Task: Create a due date automation trigger when advanced on, on the monday of the week before a card is due add content with an empty description at 11:00 AM.
Action: Mouse moved to (1077, 80)
Screenshot: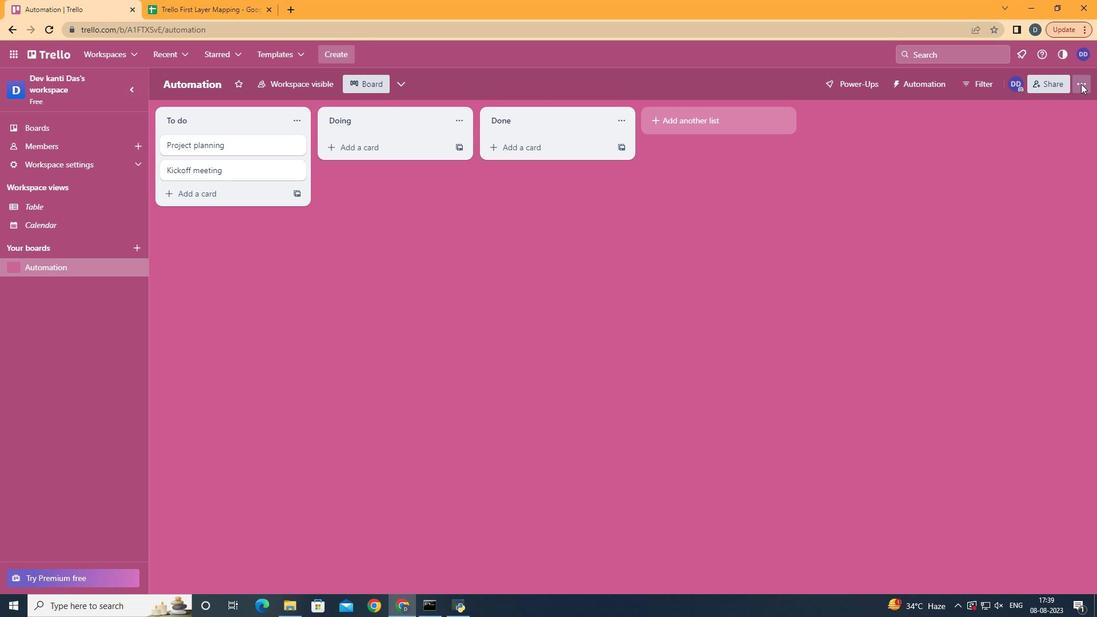 
Action: Mouse pressed left at (1077, 80)
Screenshot: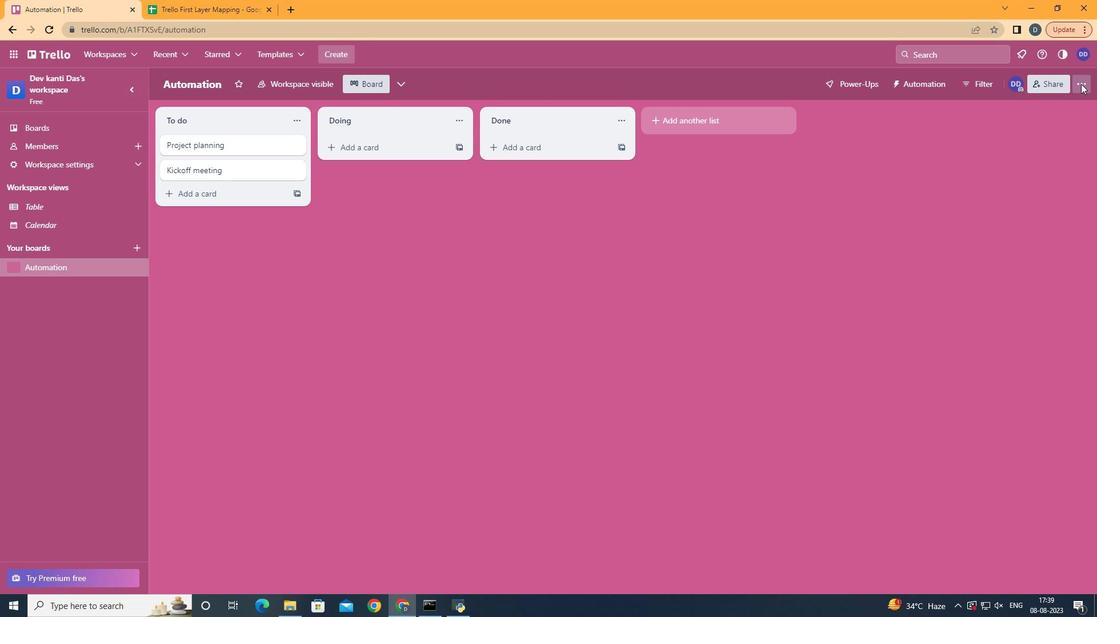 
Action: Mouse moved to (960, 245)
Screenshot: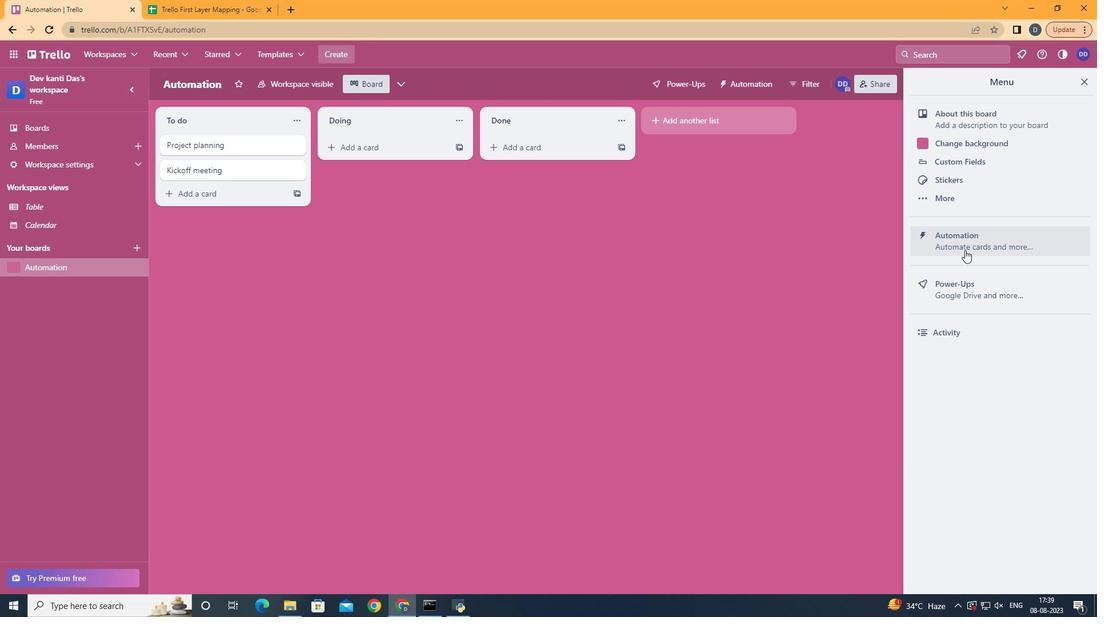 
Action: Mouse pressed left at (960, 245)
Screenshot: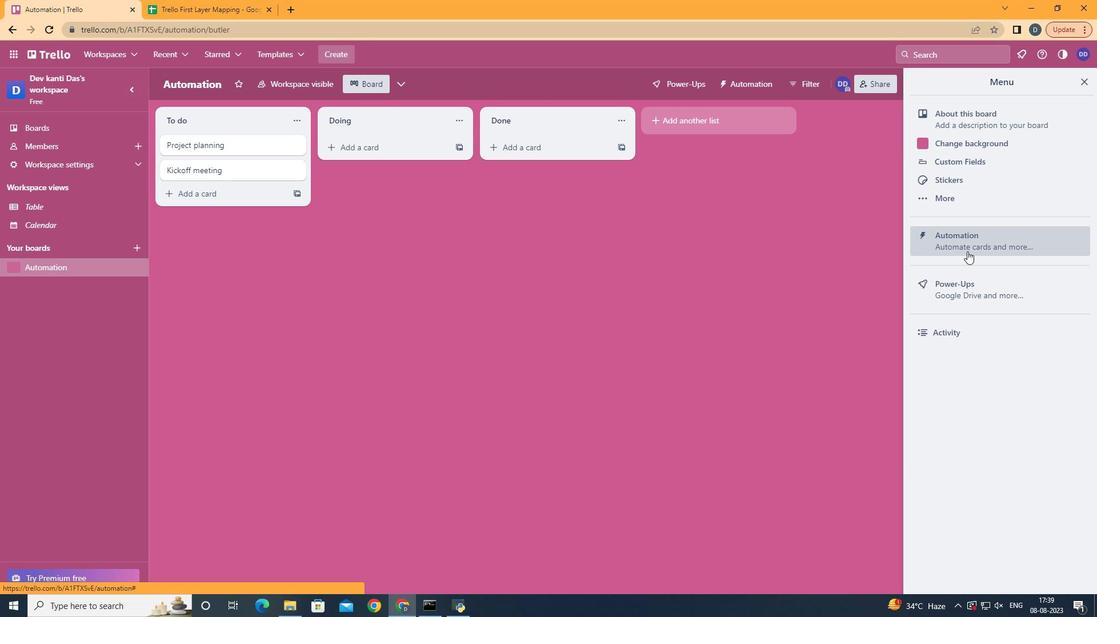 
Action: Mouse moved to (196, 232)
Screenshot: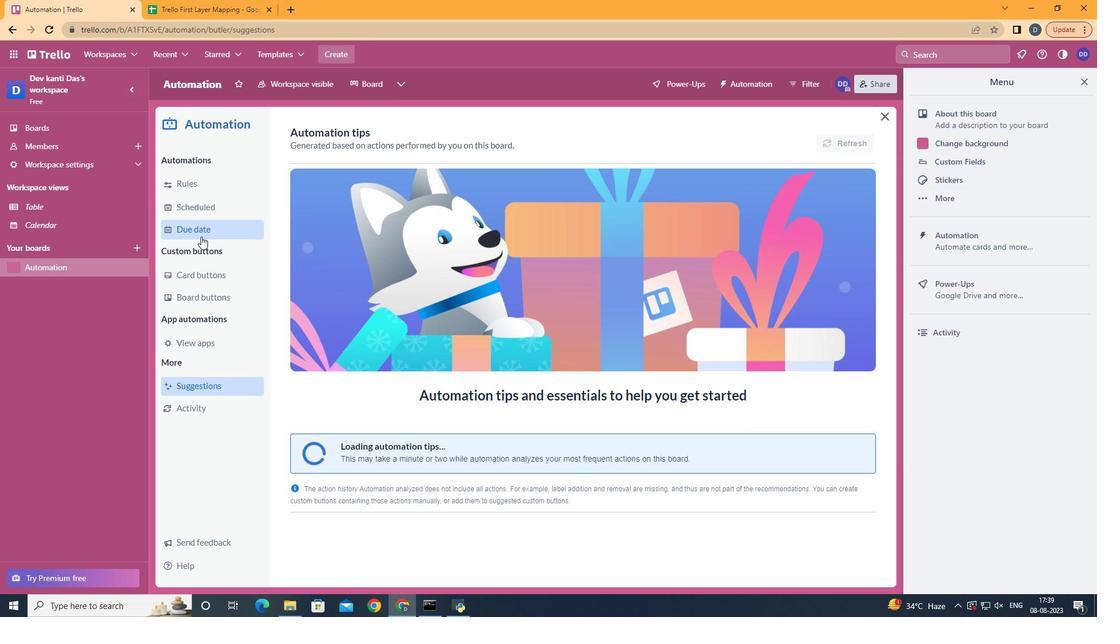 
Action: Mouse pressed left at (196, 232)
Screenshot: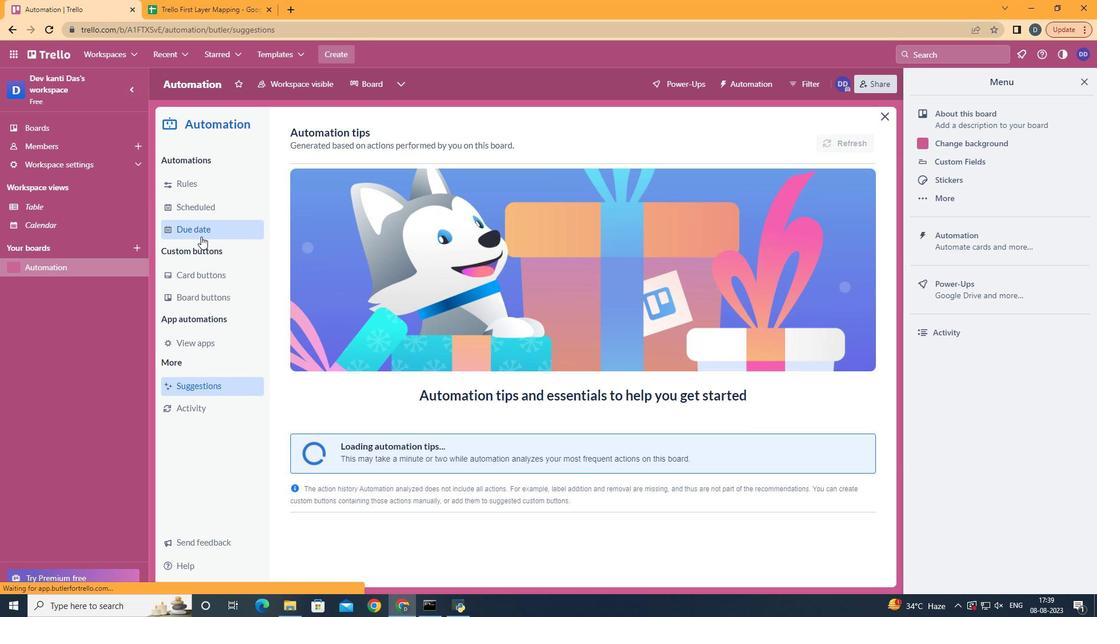 
Action: Mouse moved to (798, 128)
Screenshot: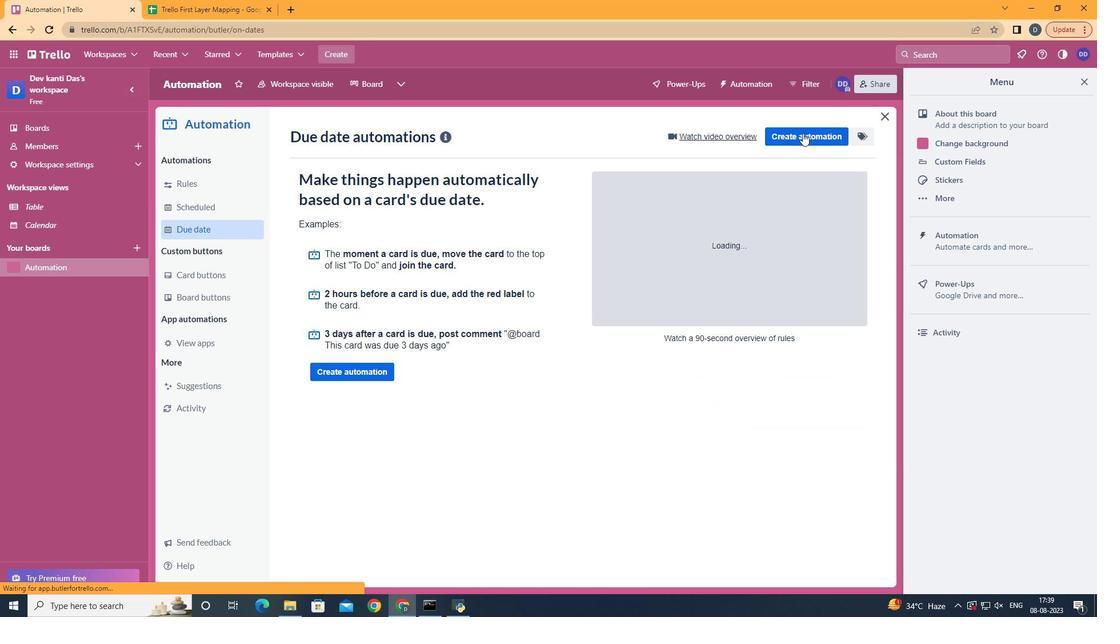 
Action: Mouse pressed left at (798, 128)
Screenshot: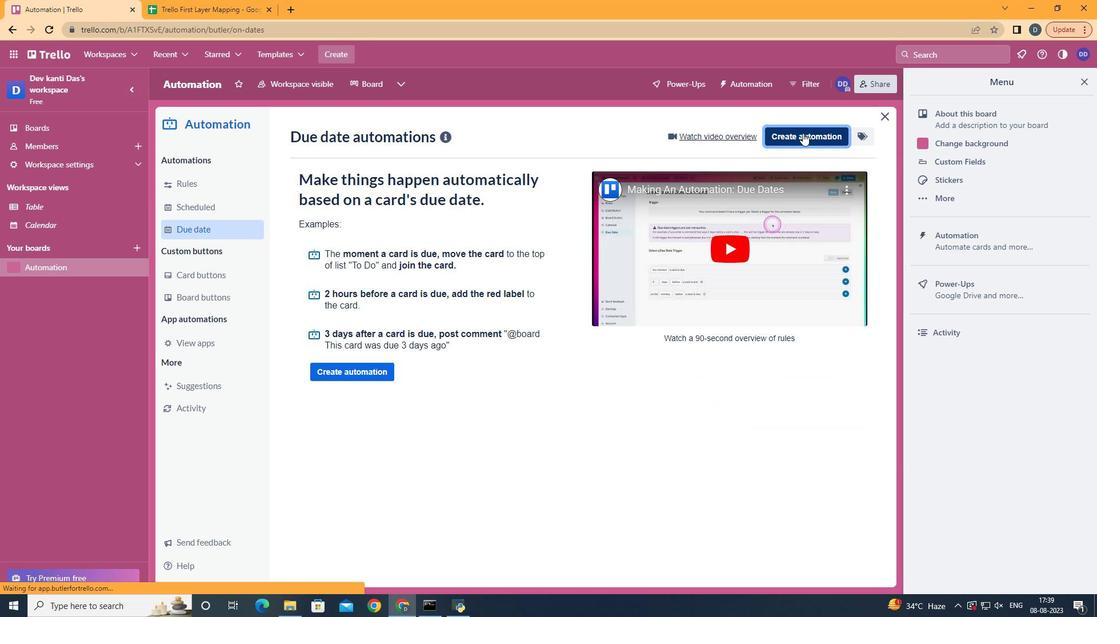 
Action: Mouse moved to (522, 240)
Screenshot: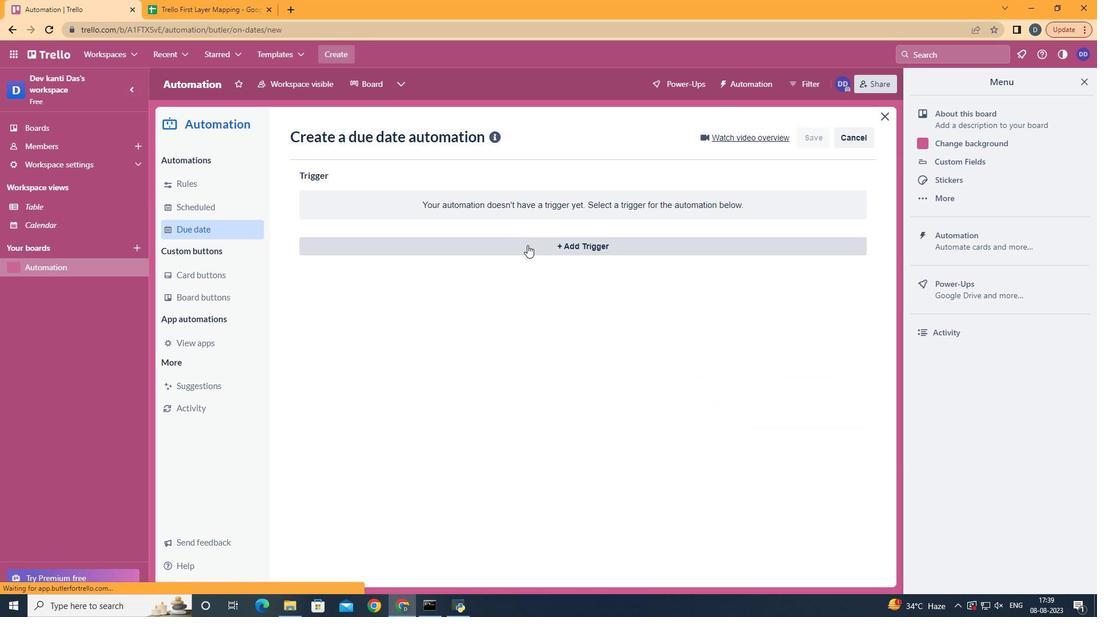 
Action: Mouse pressed left at (522, 240)
Screenshot: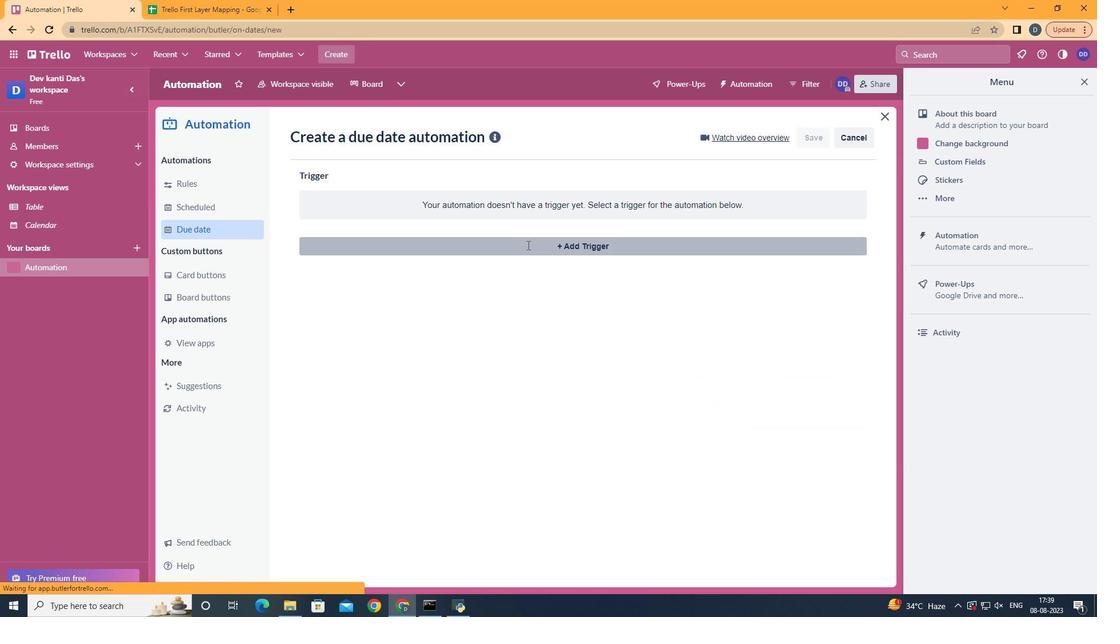 
Action: Mouse moved to (401, 545)
Screenshot: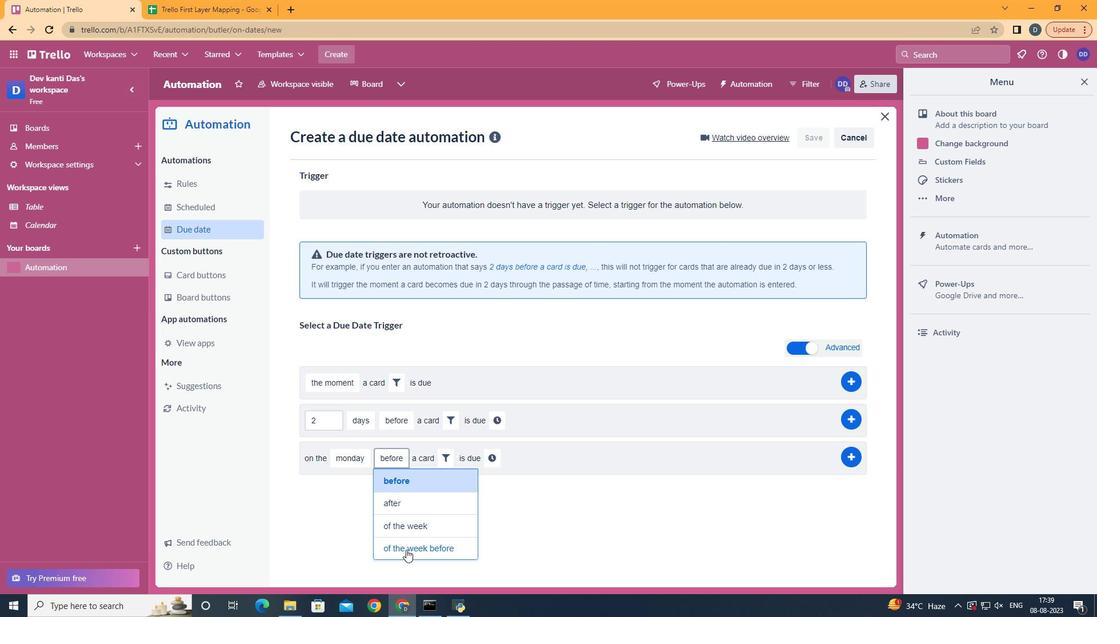 
Action: Mouse pressed left at (401, 545)
Screenshot: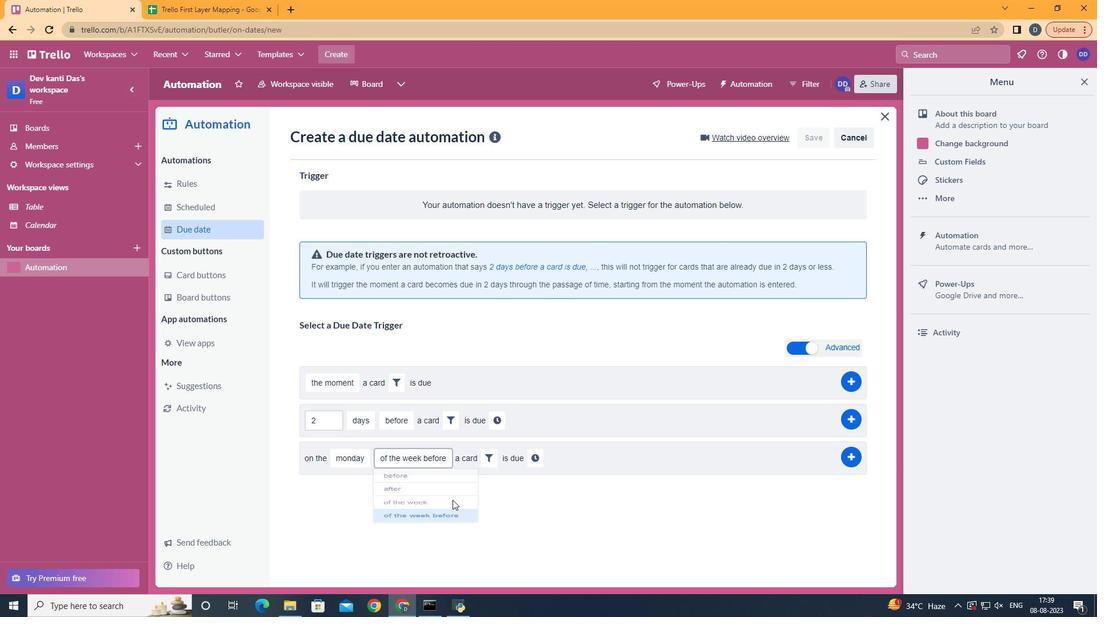 
Action: Mouse moved to (486, 459)
Screenshot: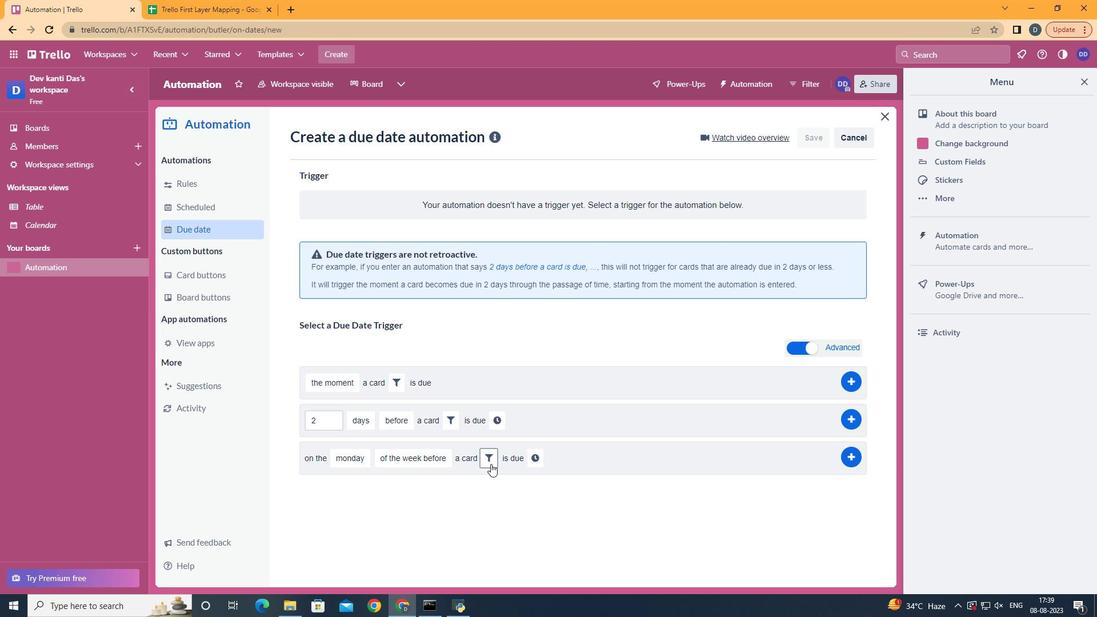 
Action: Mouse pressed left at (486, 459)
Screenshot: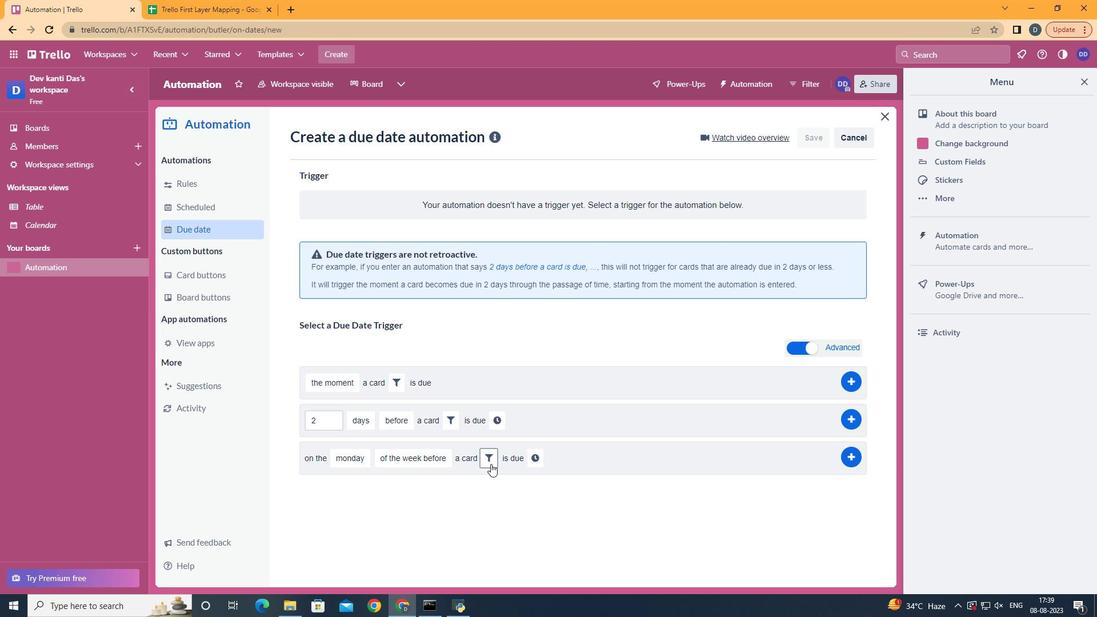 
Action: Mouse moved to (635, 487)
Screenshot: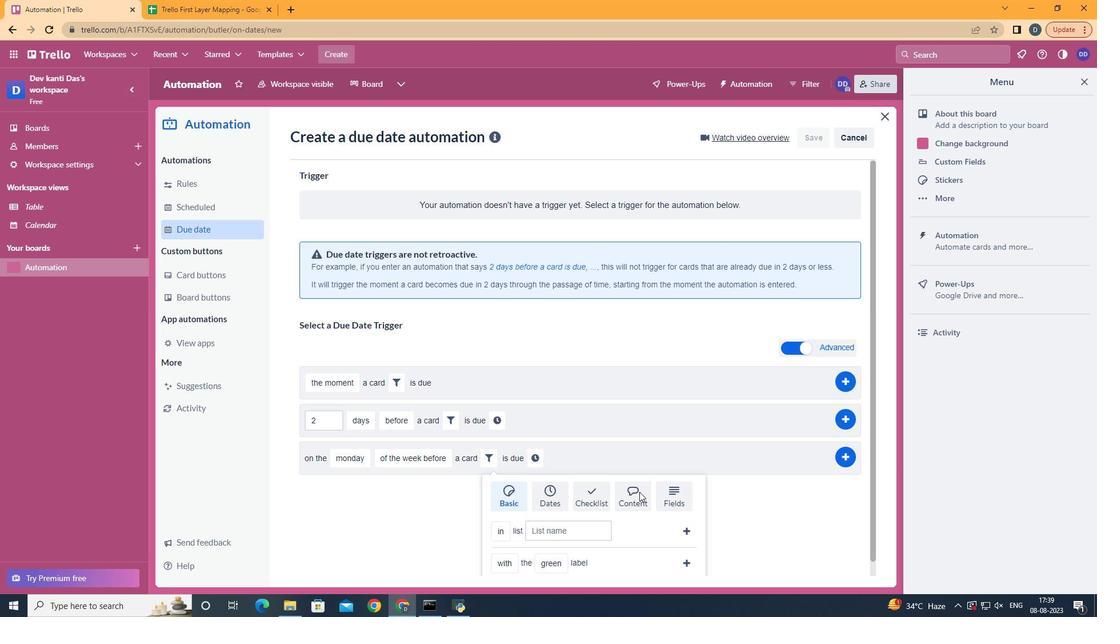 
Action: Mouse pressed left at (635, 487)
Screenshot: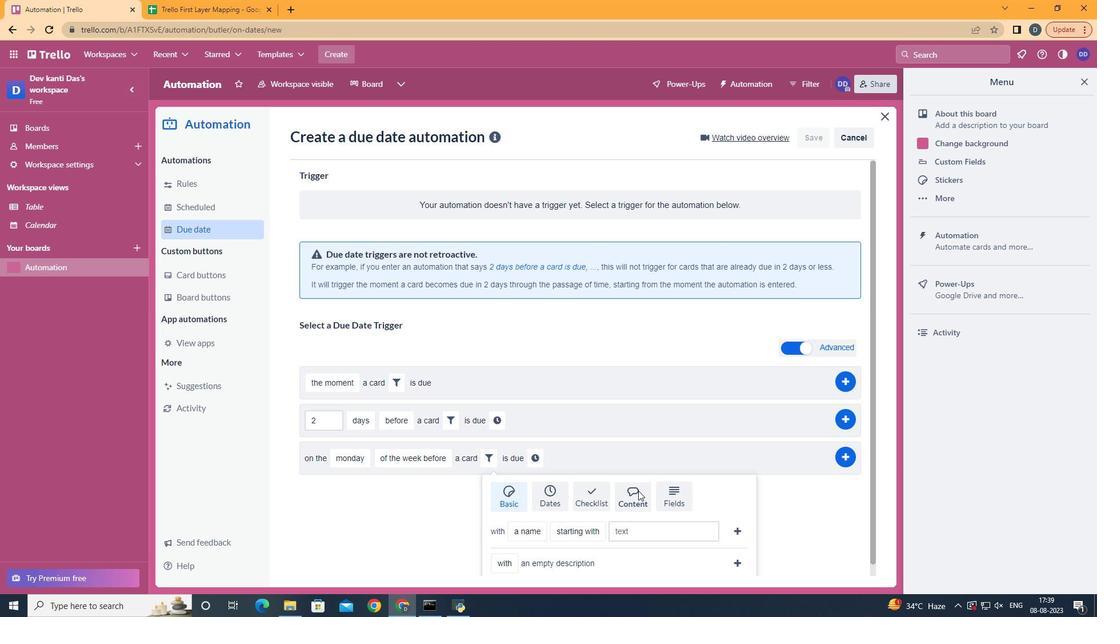 
Action: Mouse moved to (633, 485)
Screenshot: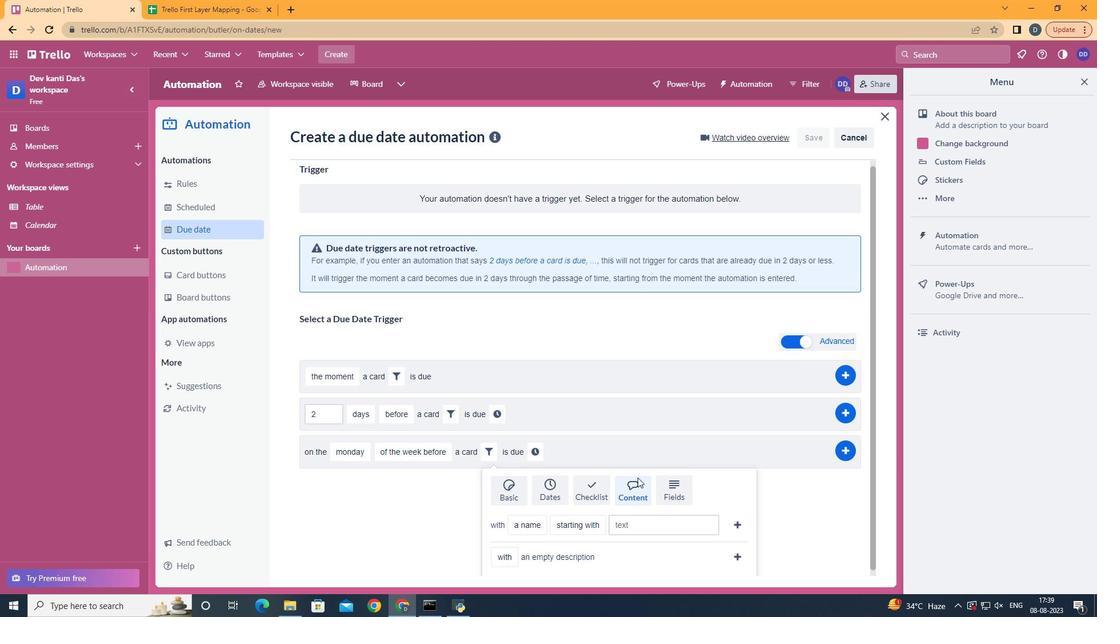 
Action: Mouse scrolled (633, 485) with delta (0, 0)
Screenshot: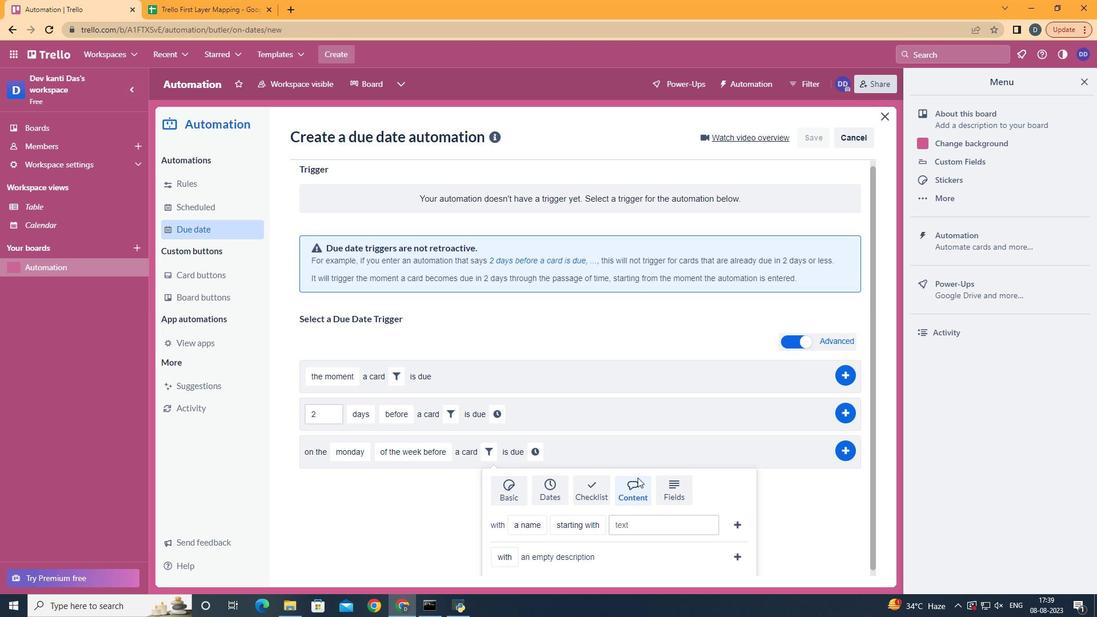 
Action: Mouse scrolled (633, 485) with delta (0, 0)
Screenshot: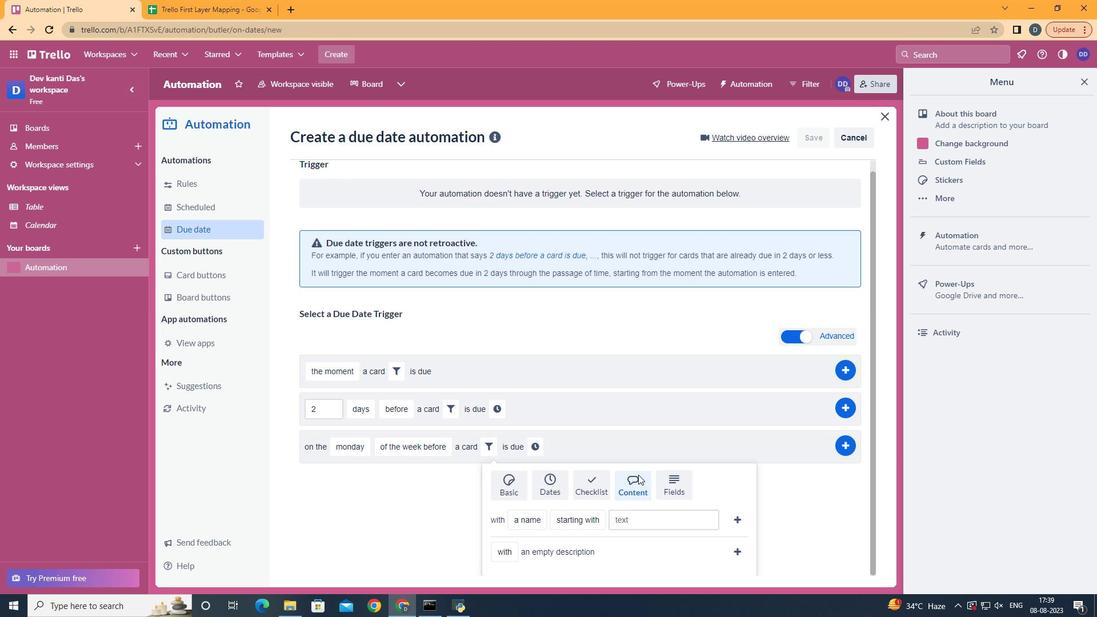 
Action: Mouse scrolled (633, 485) with delta (0, 0)
Screenshot: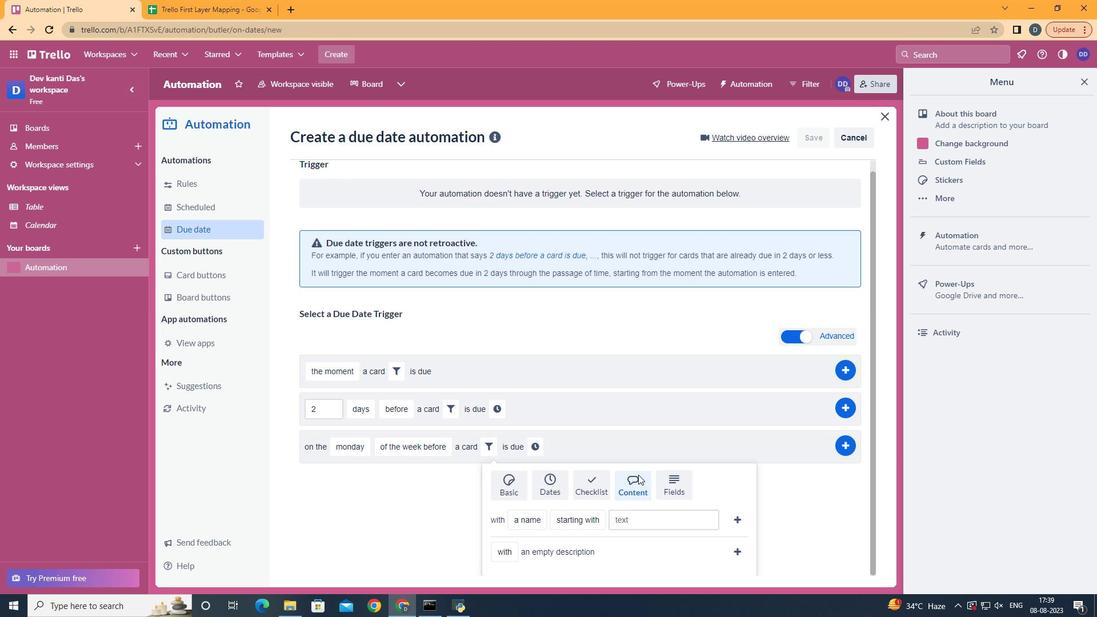 
Action: Mouse scrolled (633, 485) with delta (0, 0)
Screenshot: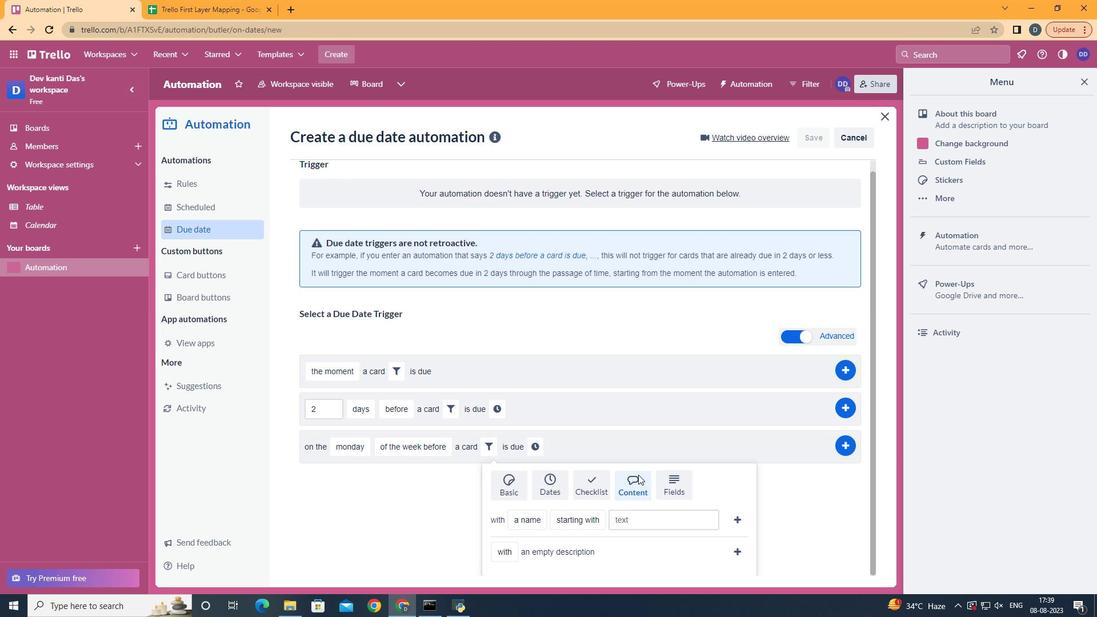 
Action: Mouse scrolled (633, 485) with delta (0, 0)
Screenshot: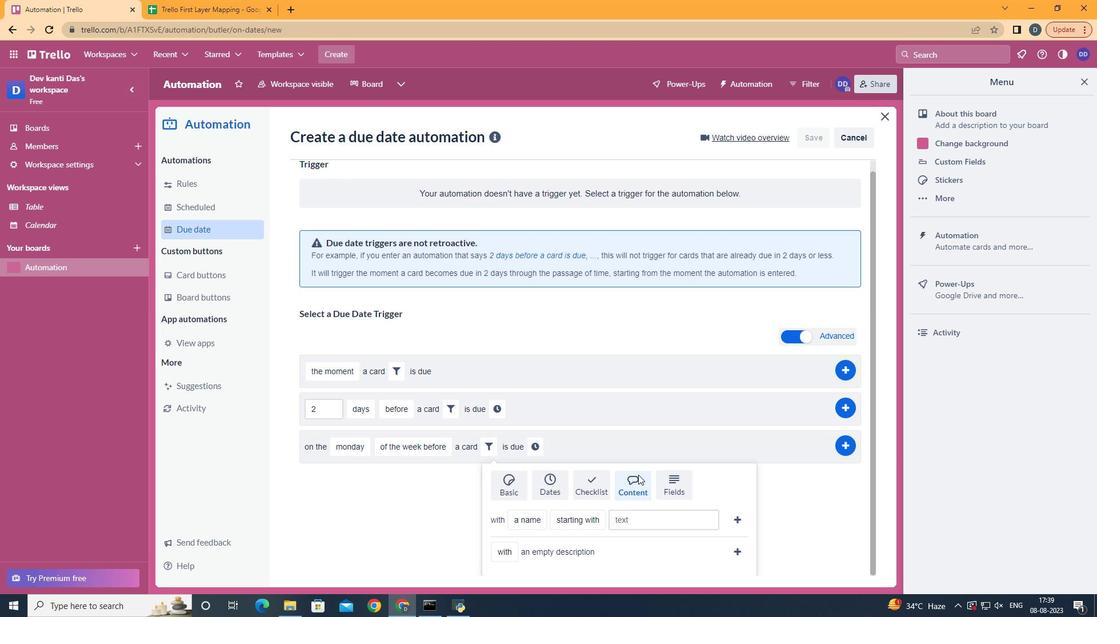
Action: Mouse moved to (505, 498)
Screenshot: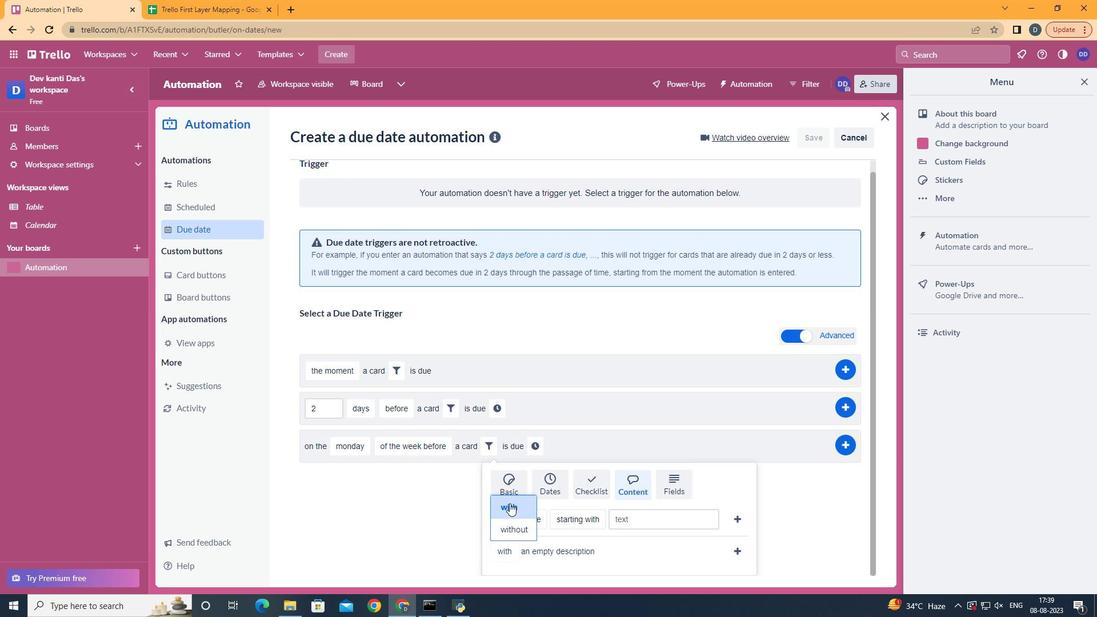 
Action: Mouse pressed left at (505, 498)
Screenshot: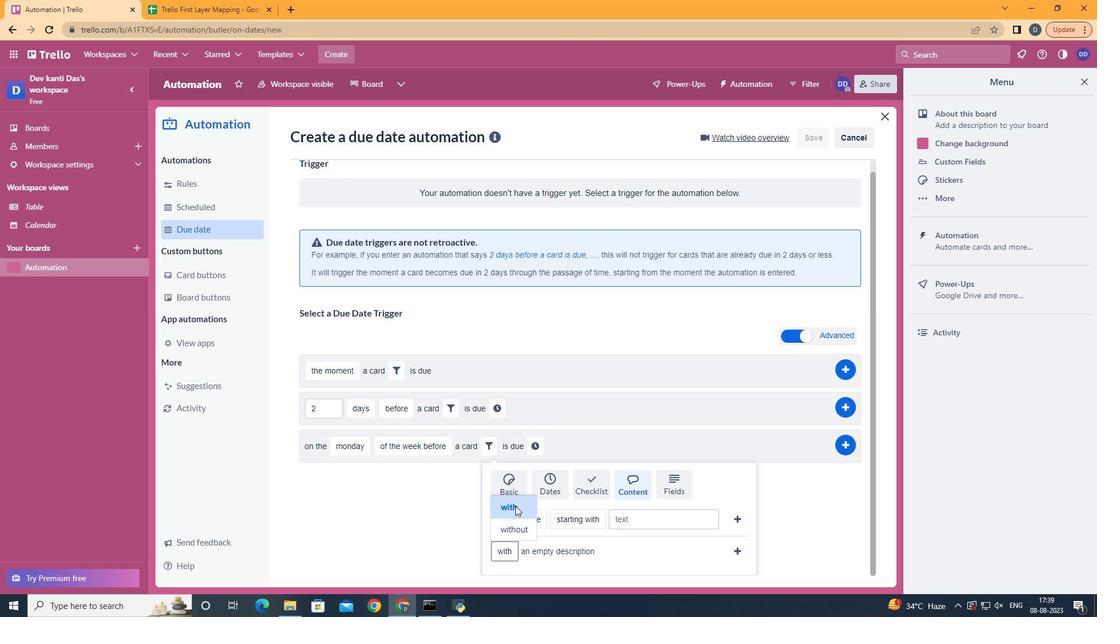 
Action: Mouse moved to (734, 537)
Screenshot: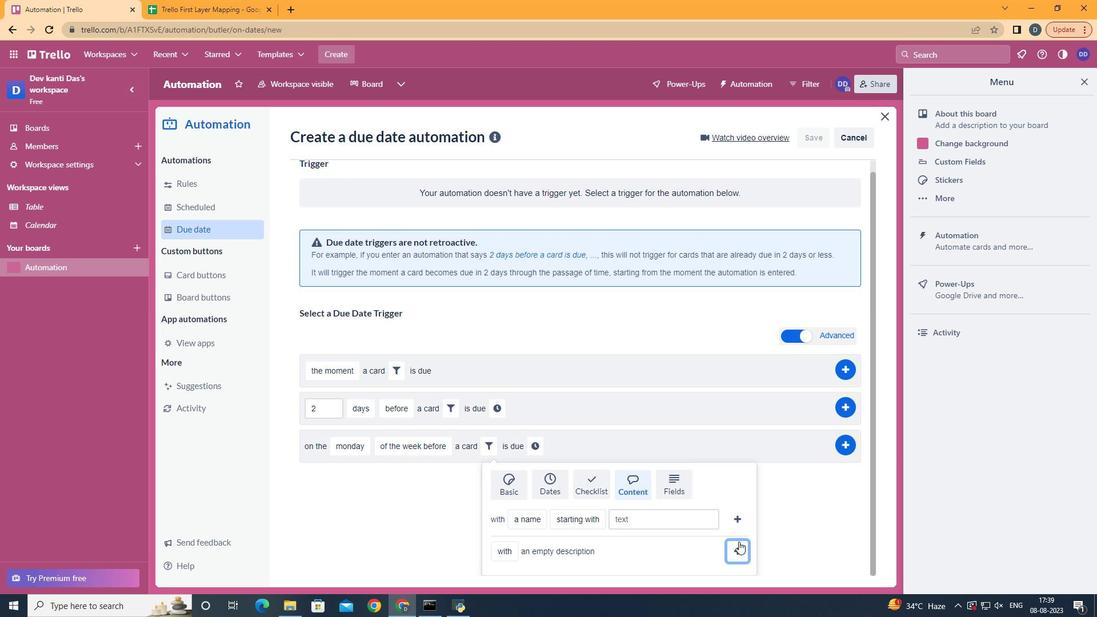 
Action: Mouse pressed left at (734, 537)
Screenshot: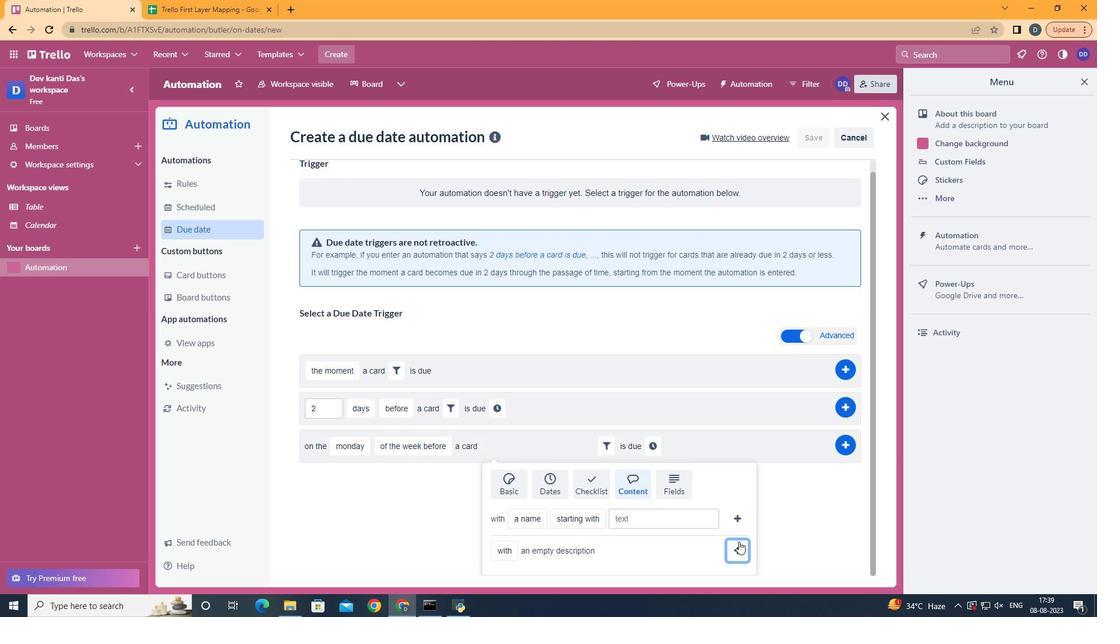 
Action: Mouse moved to (649, 452)
Screenshot: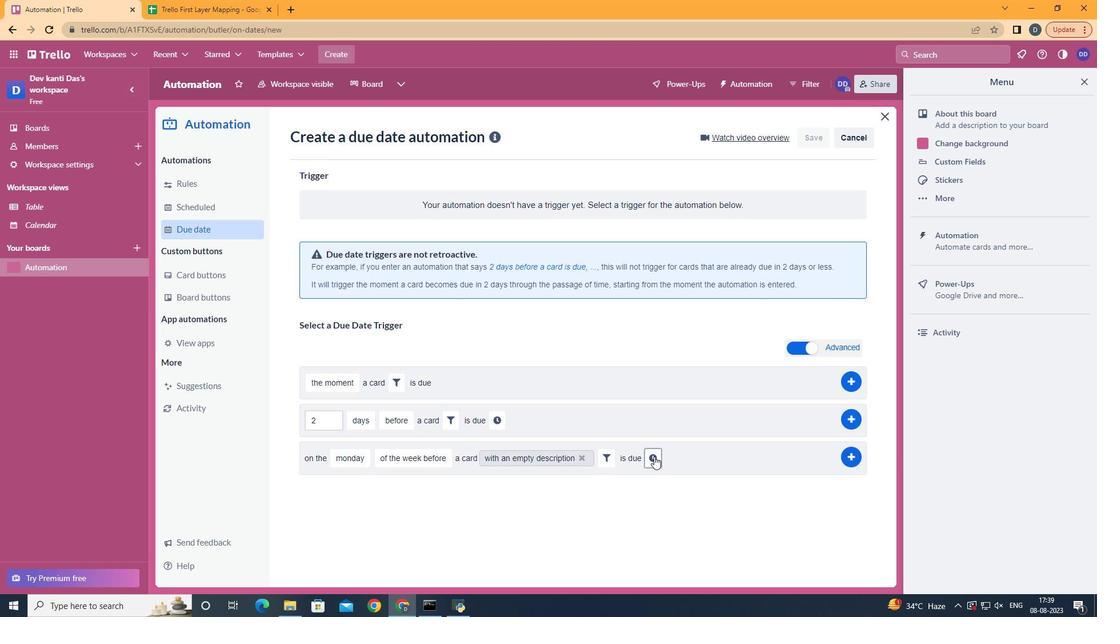 
Action: Mouse pressed left at (649, 452)
Screenshot: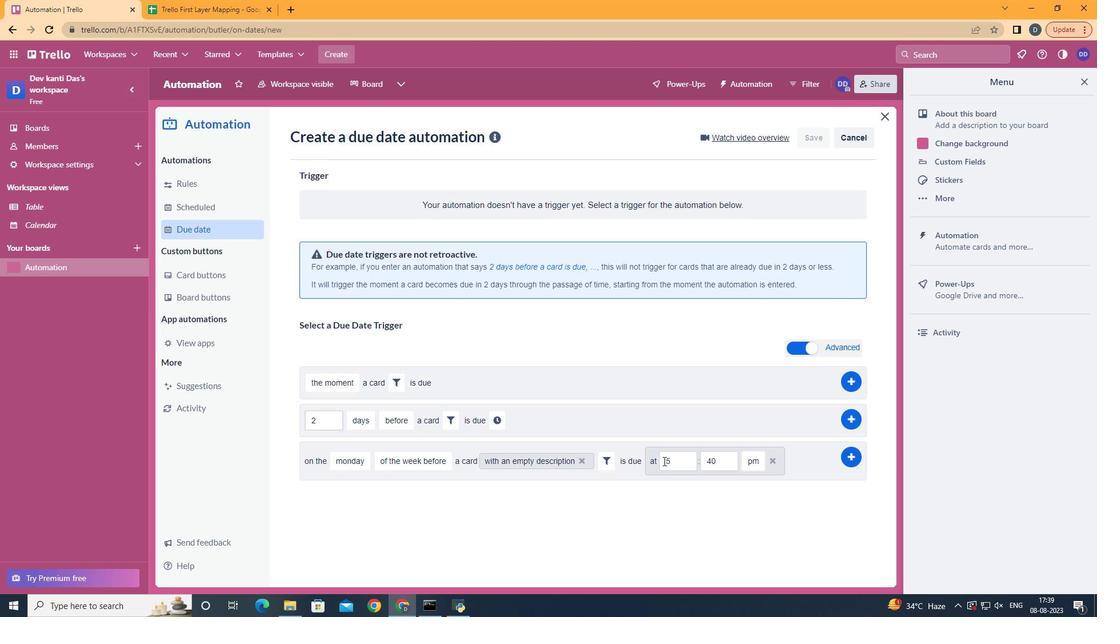 
Action: Mouse moved to (688, 460)
Screenshot: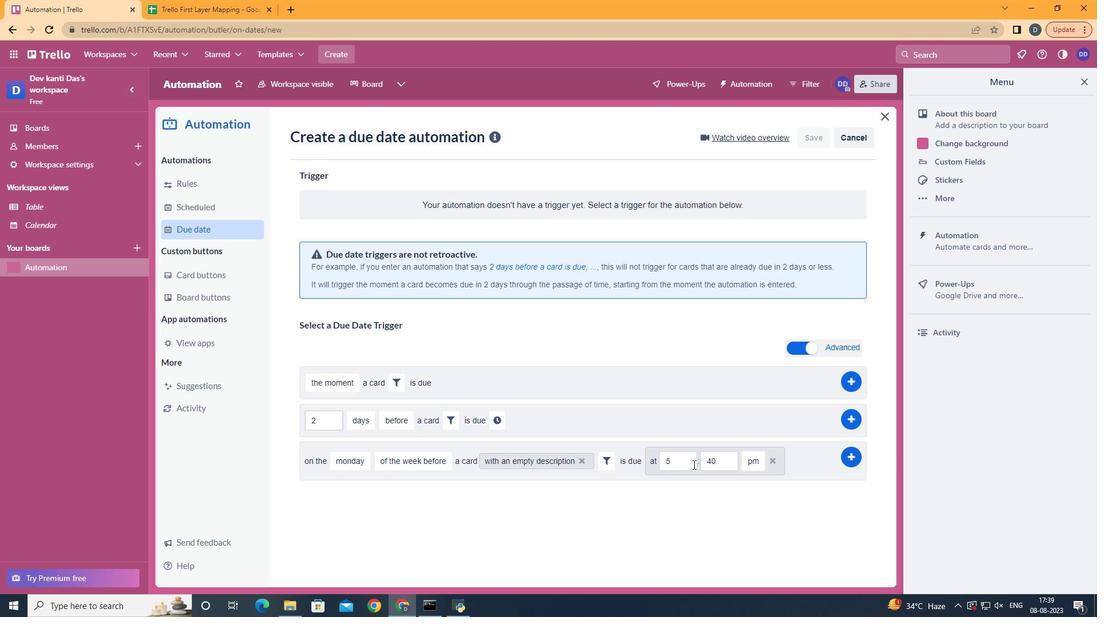 
Action: Mouse pressed left at (688, 460)
Screenshot: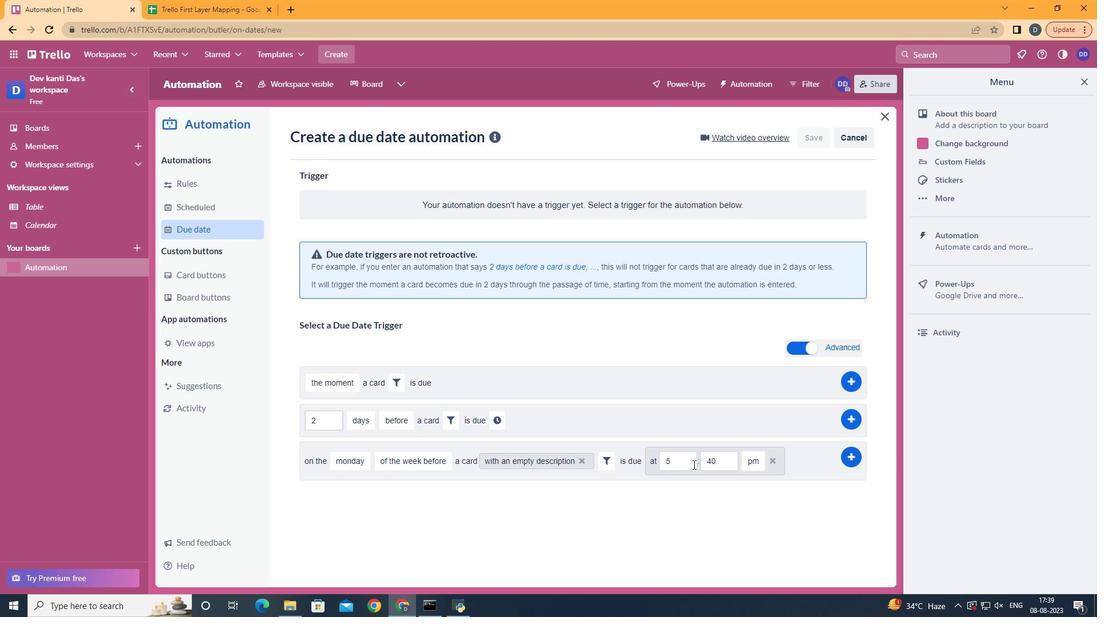 
Action: Mouse moved to (681, 461)
Screenshot: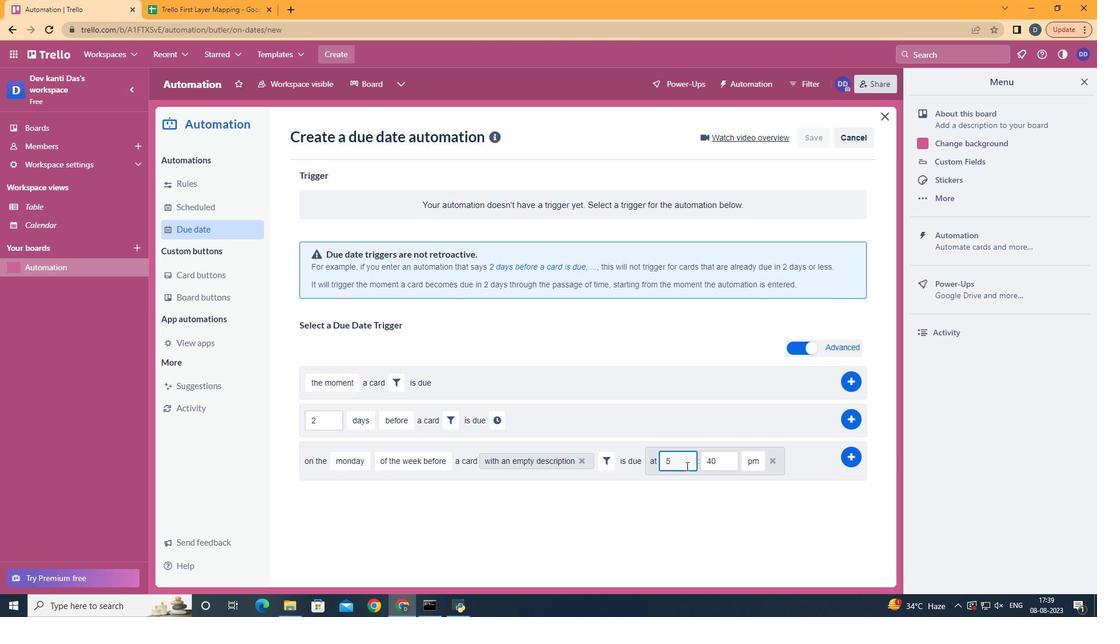 
Action: Key pressed <Key.backspace>11
Screenshot: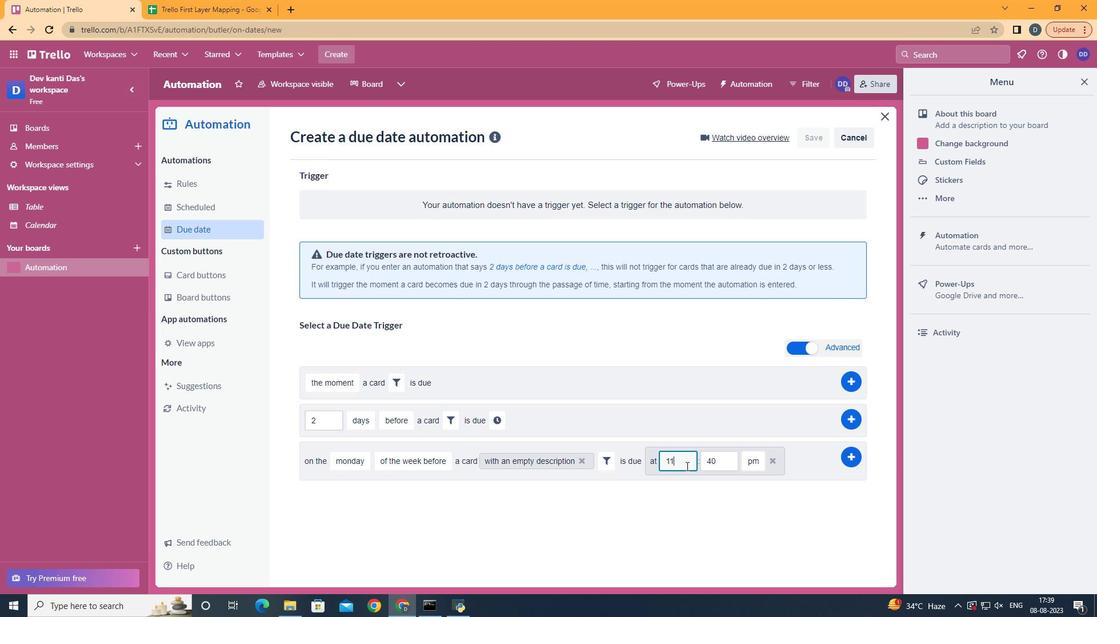 
Action: Mouse moved to (713, 458)
Screenshot: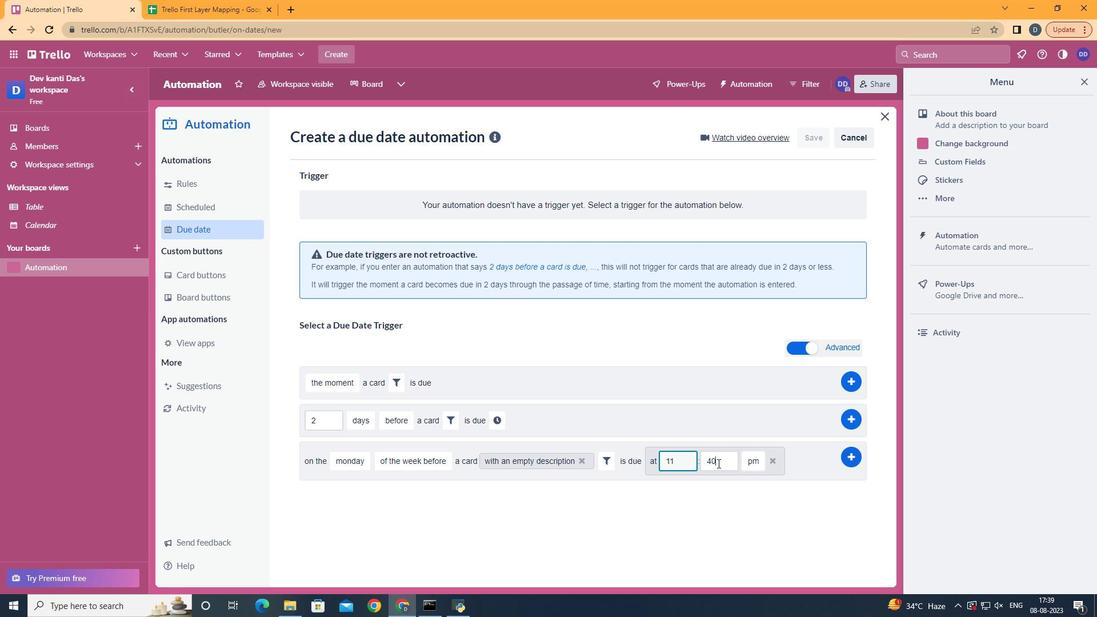 
Action: Mouse pressed left at (713, 458)
Screenshot: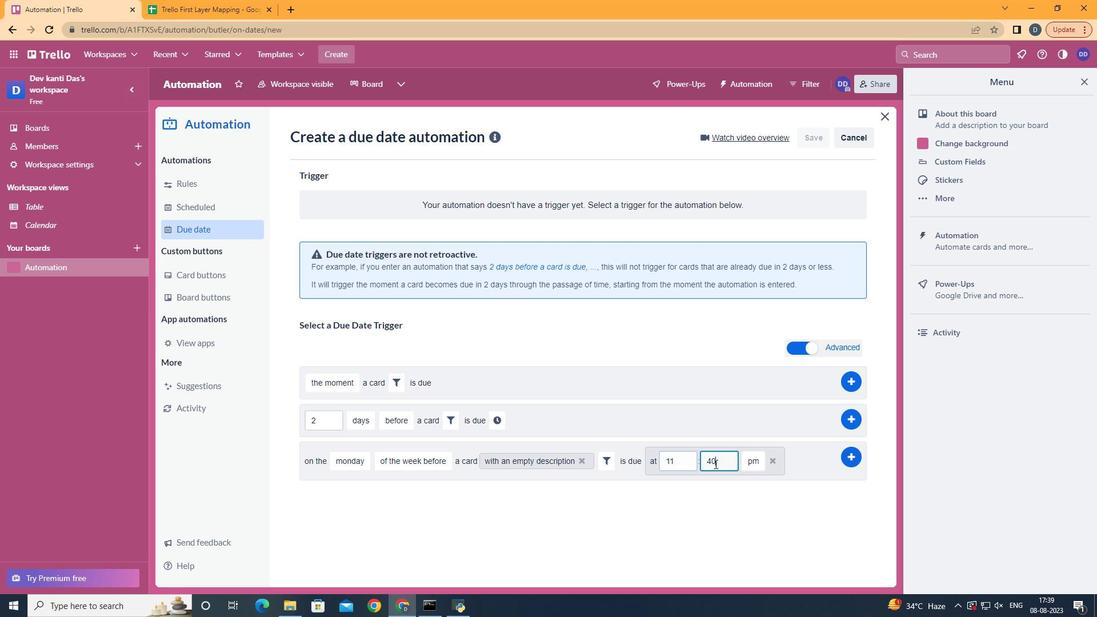 
Action: Mouse moved to (709, 460)
Screenshot: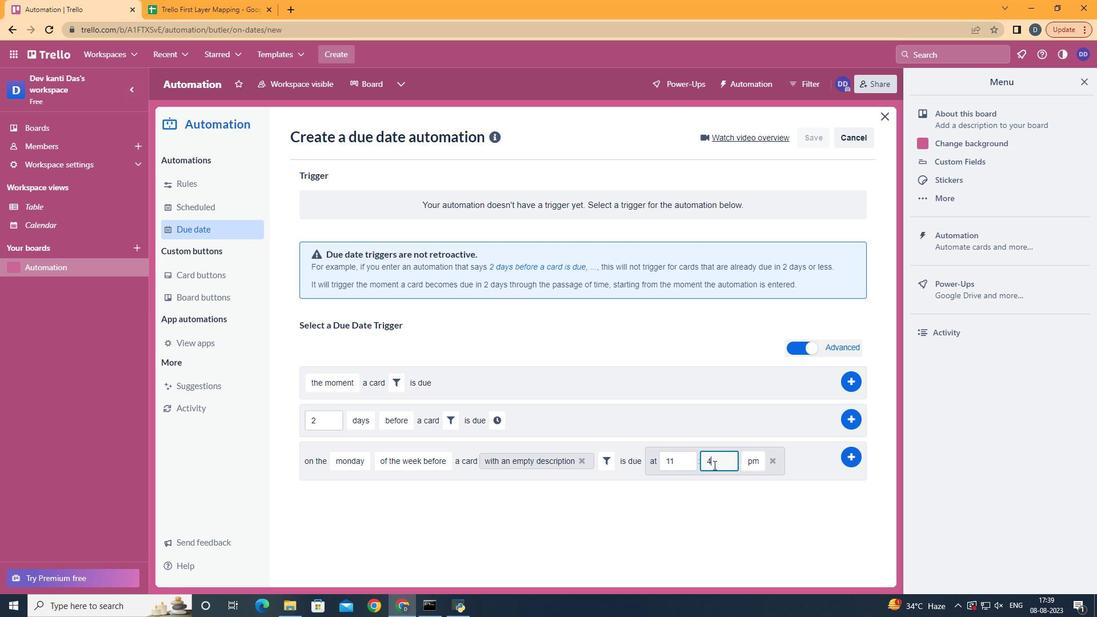 
Action: Key pressed <Key.backspace><Key.backspace>00
Screenshot: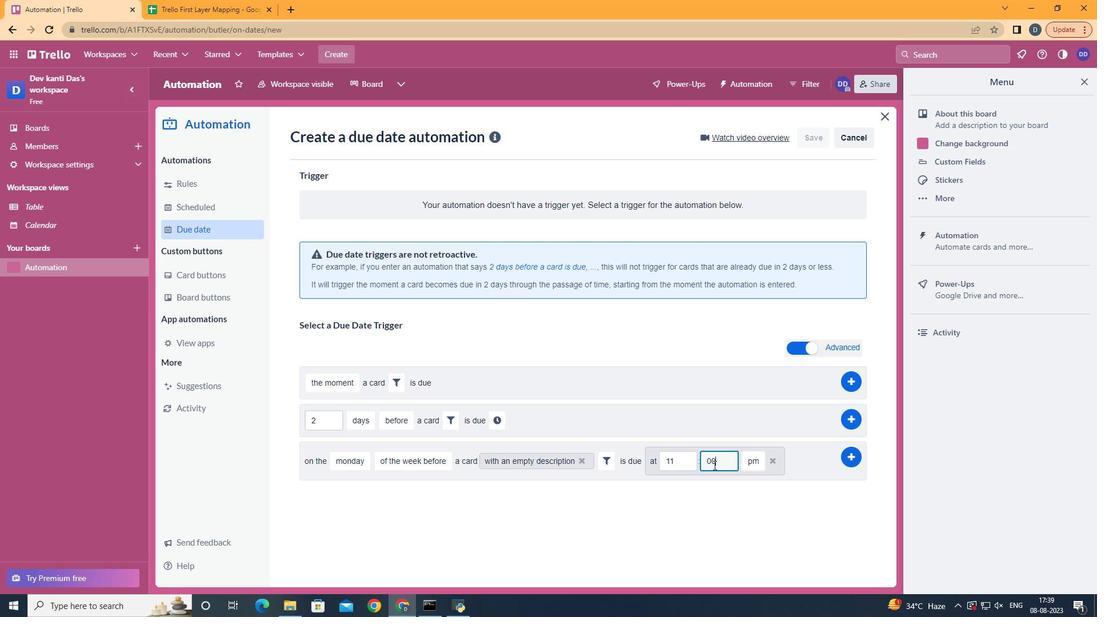 
Action: Mouse moved to (749, 478)
Screenshot: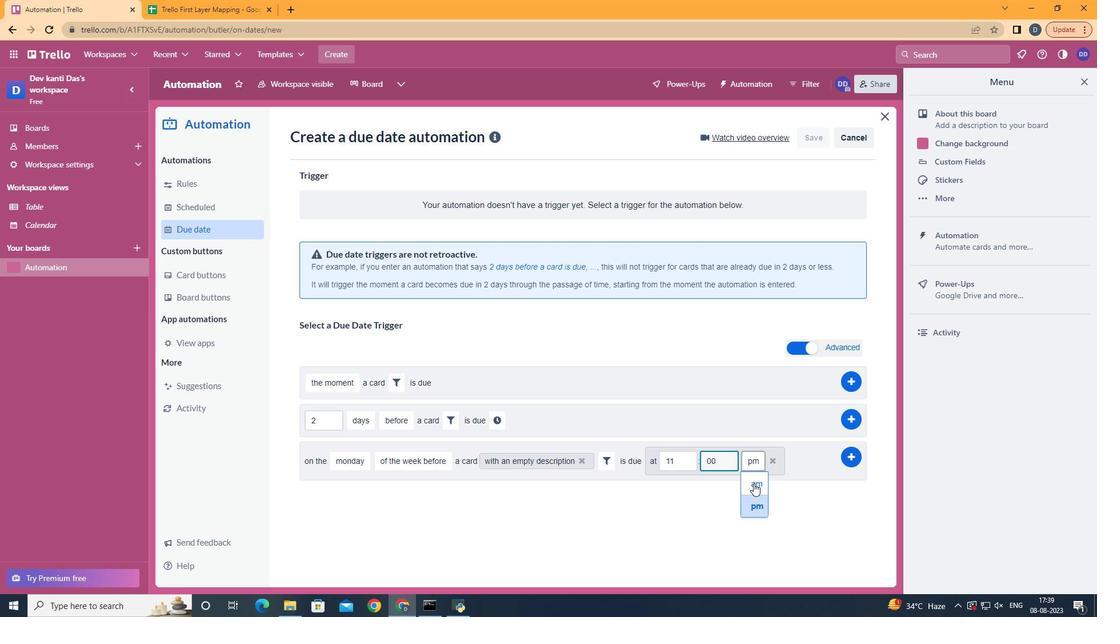 
Action: Mouse pressed left at (749, 478)
Screenshot: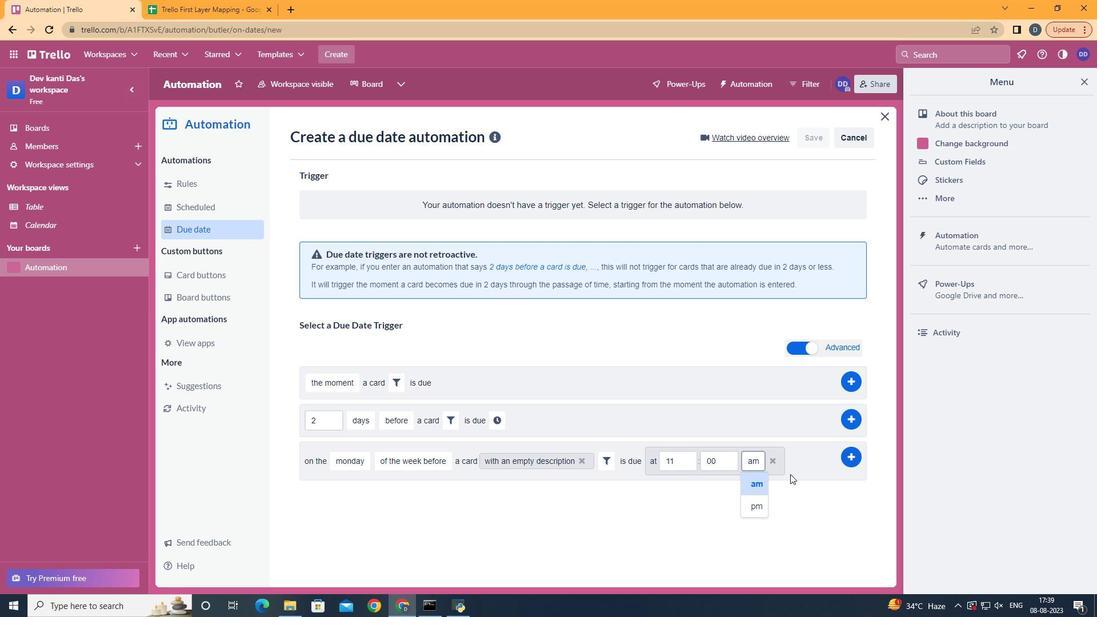 
Action: Mouse moved to (841, 450)
Screenshot: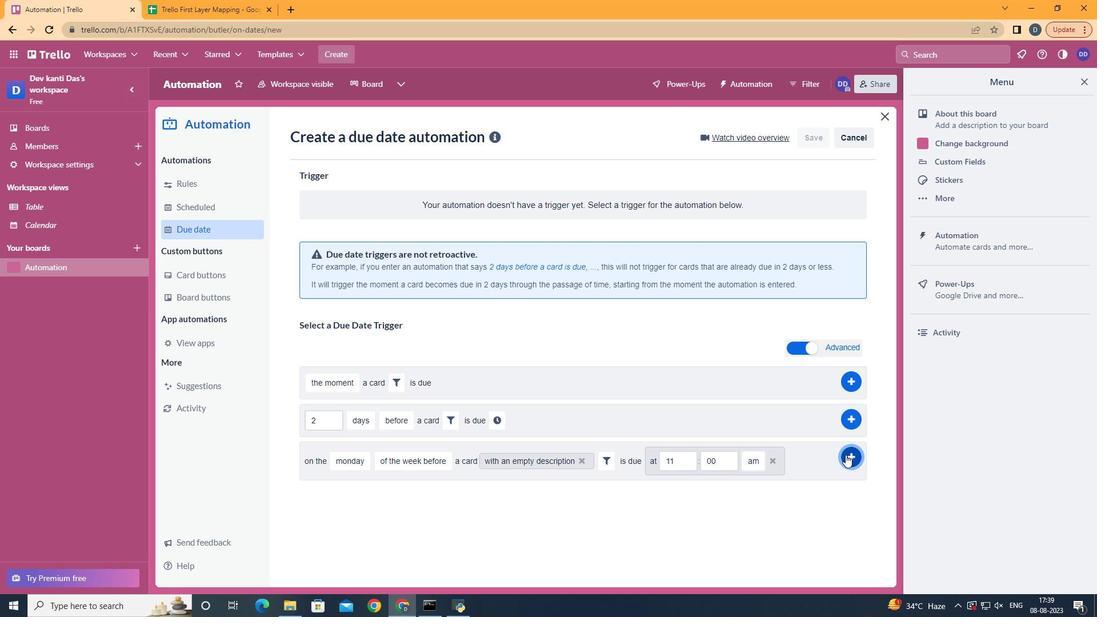 
Action: Mouse pressed left at (841, 450)
Screenshot: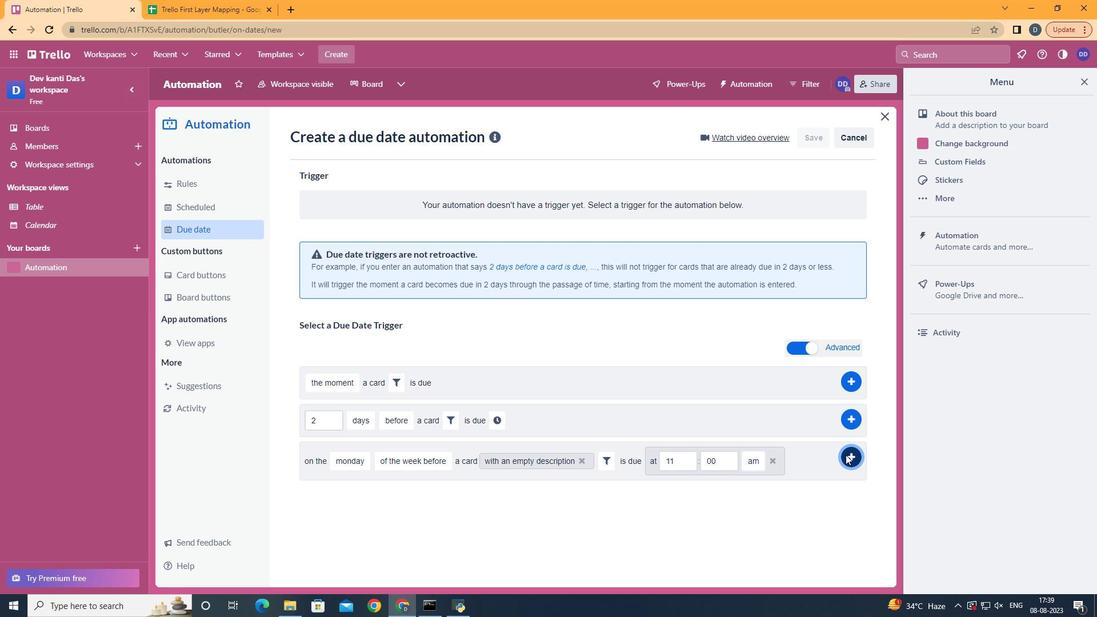 
Action: Mouse moved to (634, 190)
Screenshot: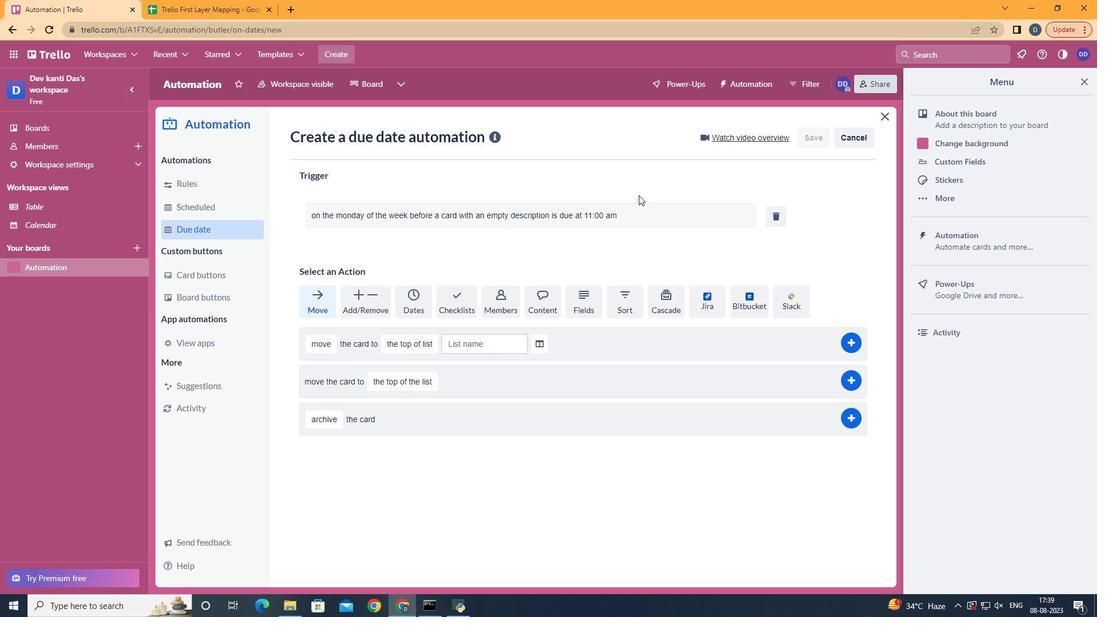 
